 Task: Change curved connector line weight to 1PX.
Action: Mouse moved to (503, 277)
Screenshot: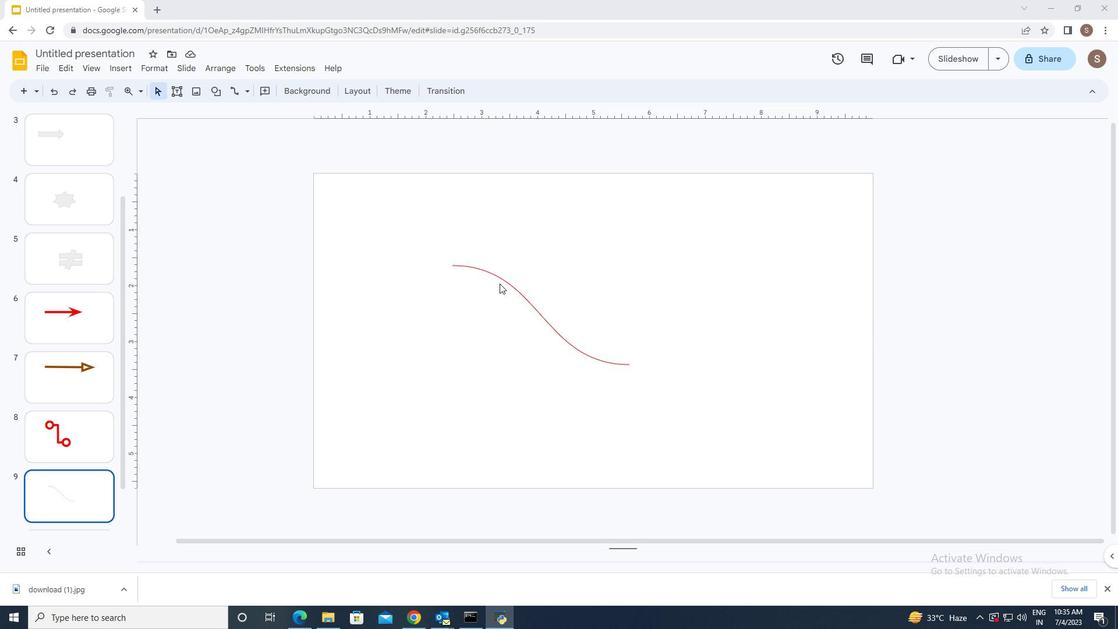 
Action: Mouse pressed left at (503, 277)
Screenshot: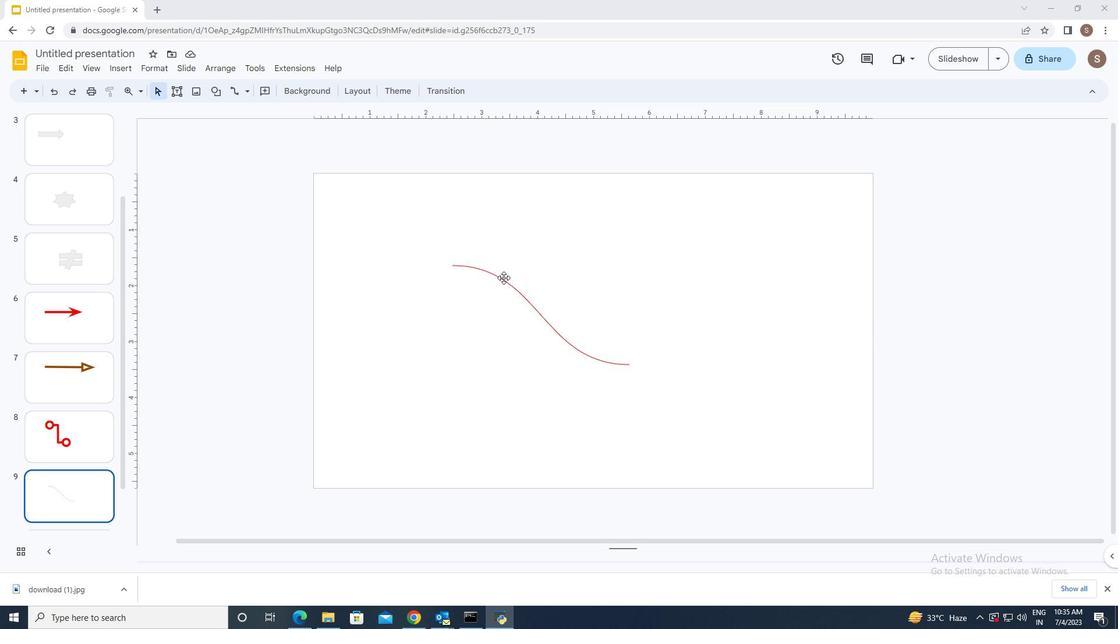 
Action: Mouse moved to (285, 94)
Screenshot: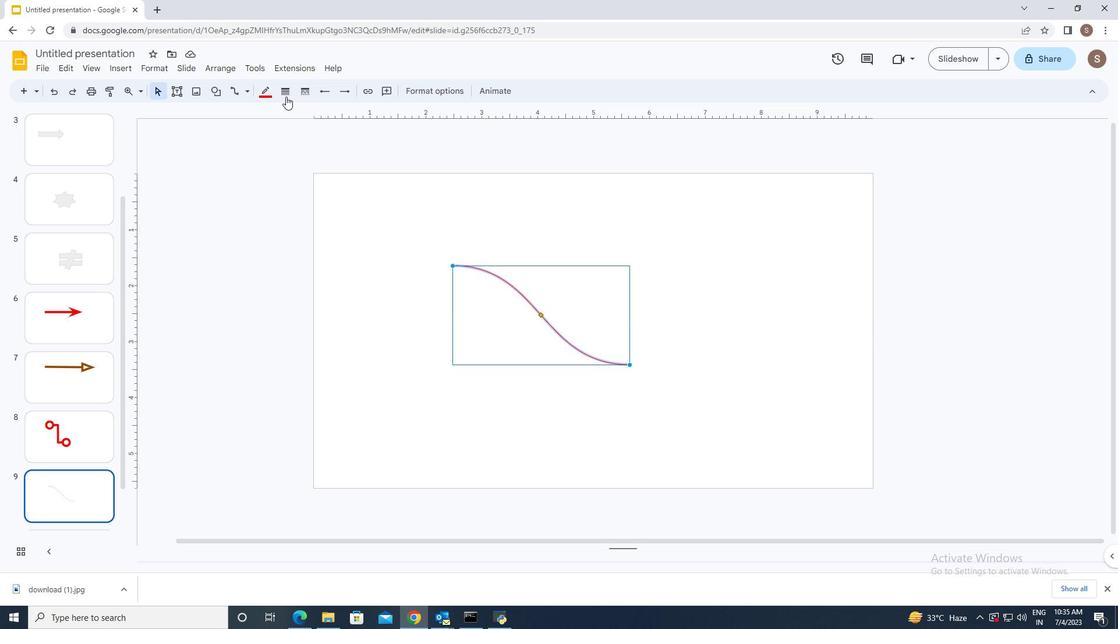 
Action: Mouse pressed left at (285, 94)
Screenshot: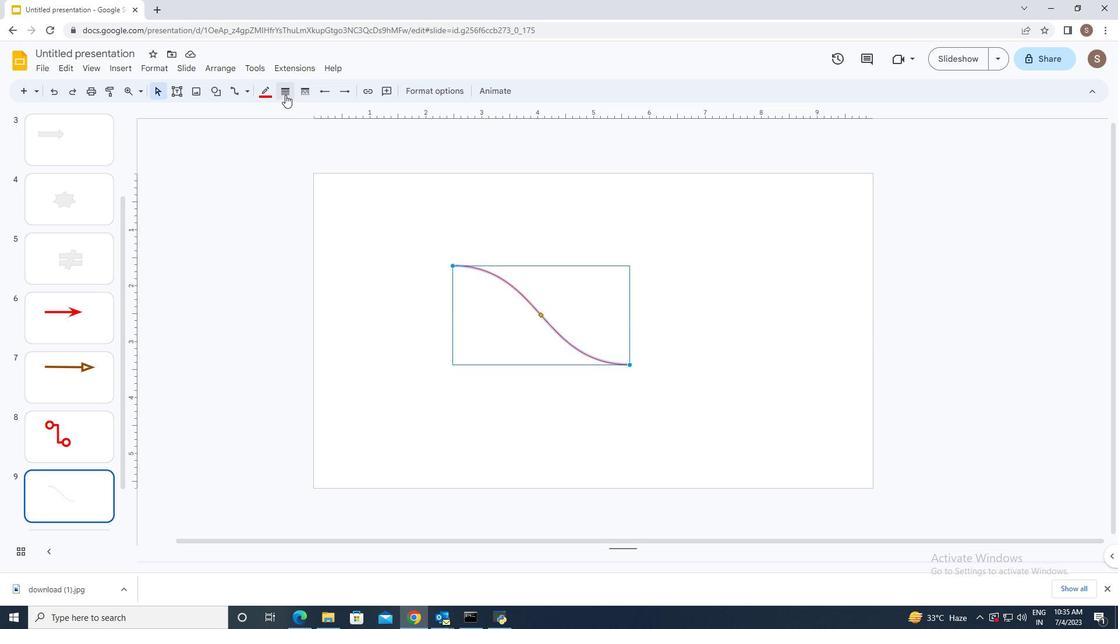 
Action: Mouse moved to (309, 115)
Screenshot: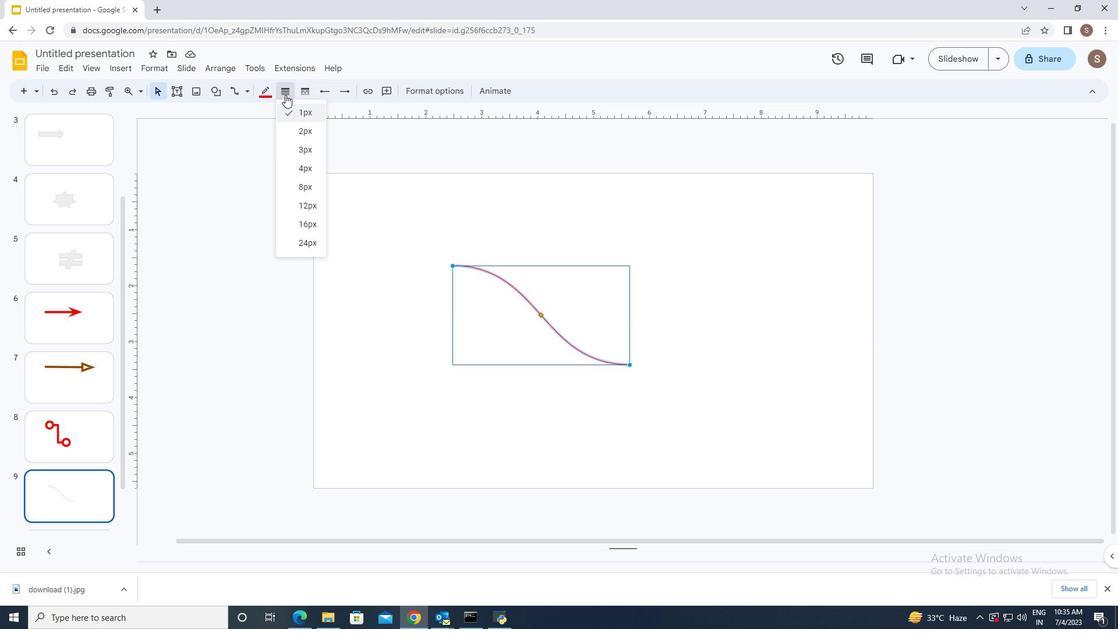 
Action: Mouse pressed left at (309, 115)
Screenshot: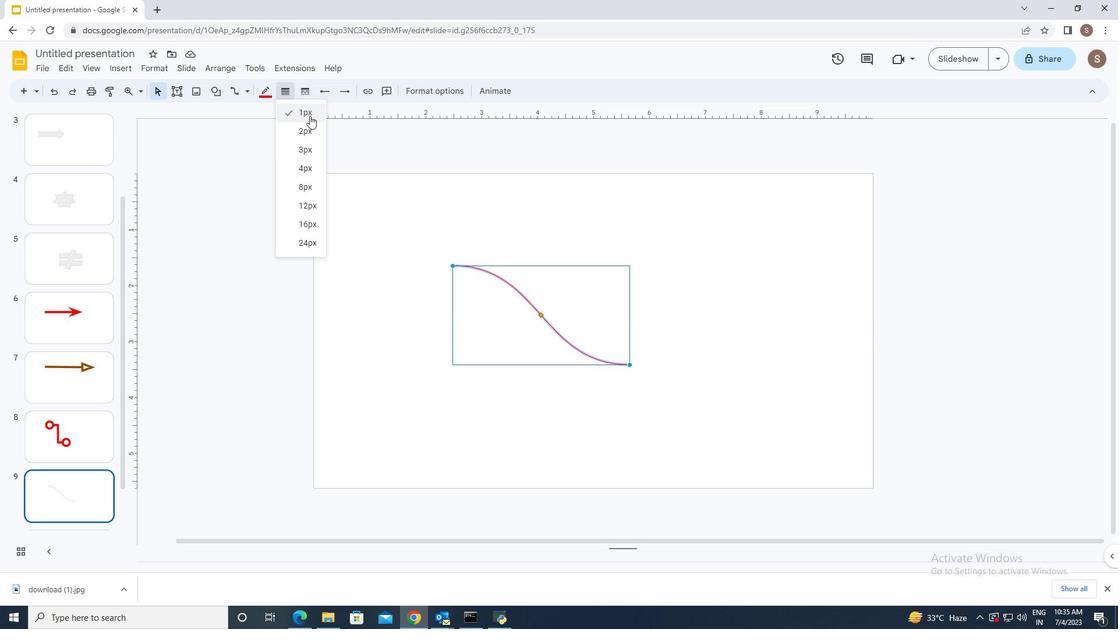 
Action: Mouse moved to (358, 226)
Screenshot: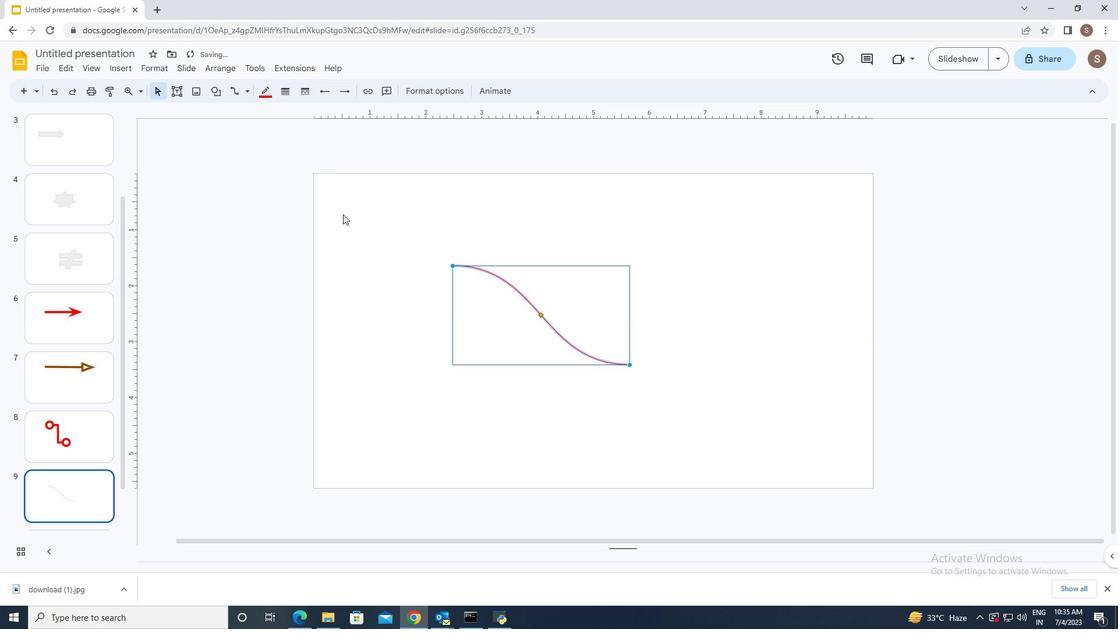 
Action: Mouse pressed left at (358, 226)
Screenshot: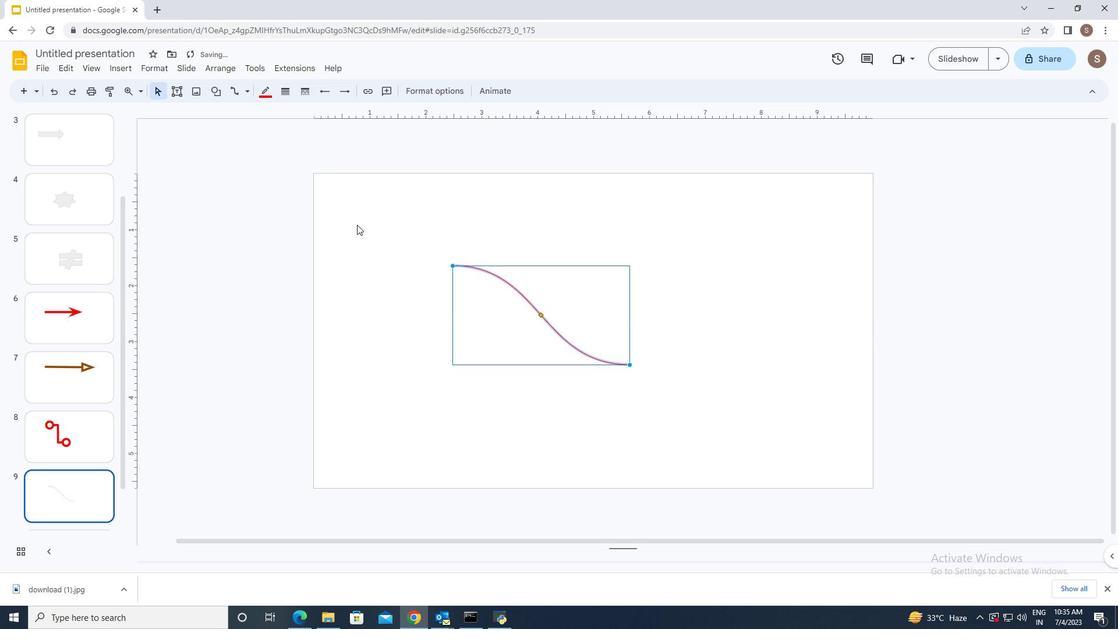 
